Task: Add Kinder's Gold BBQ Sauce to the cart.
Action: Mouse moved to (234, 107)
Screenshot: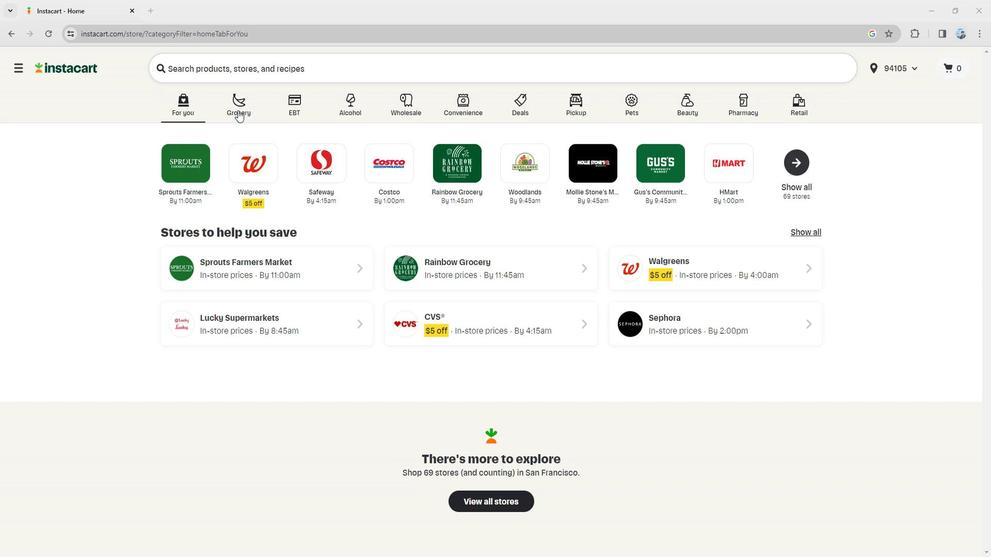 
Action: Mouse pressed left at (234, 107)
Screenshot: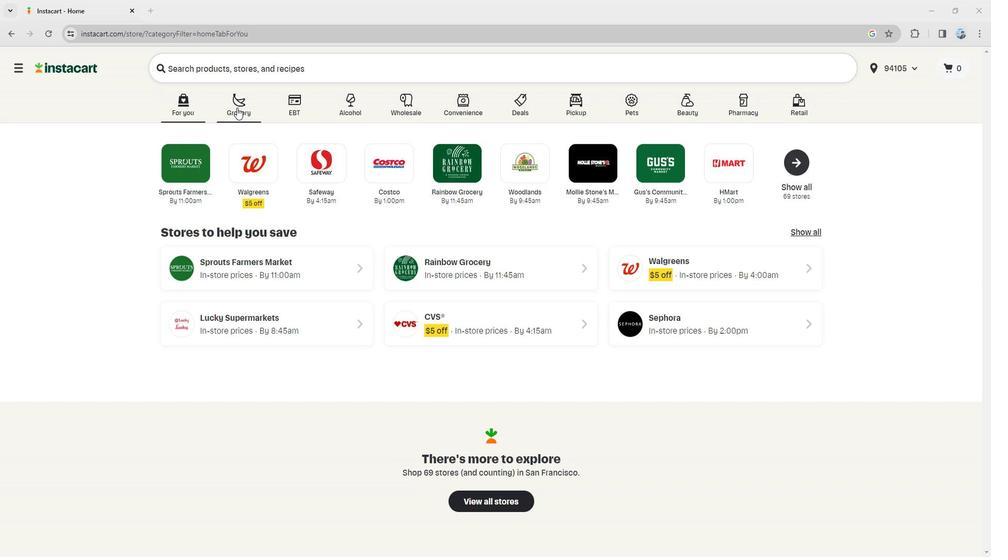 
Action: Mouse moved to (759, 167)
Screenshot: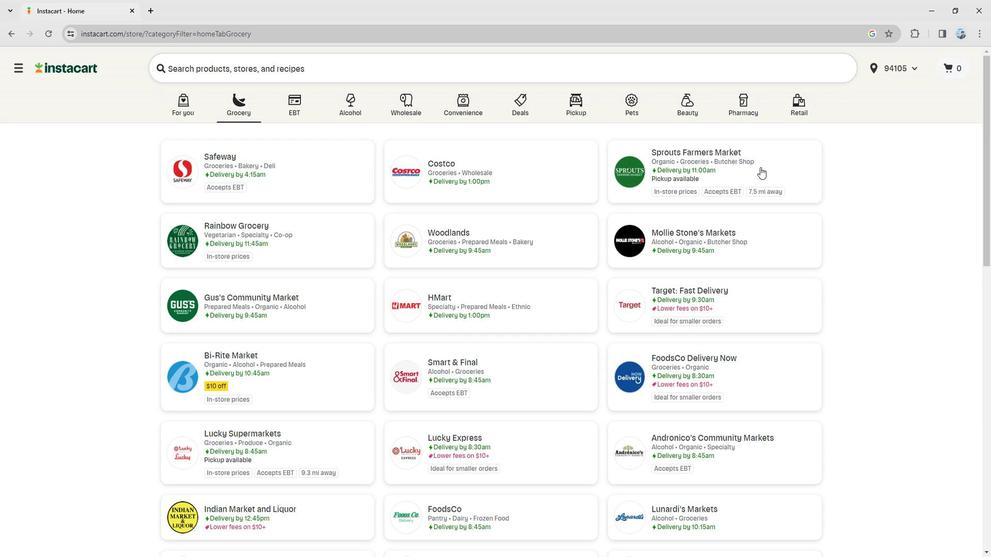 
Action: Mouse pressed left at (759, 167)
Screenshot: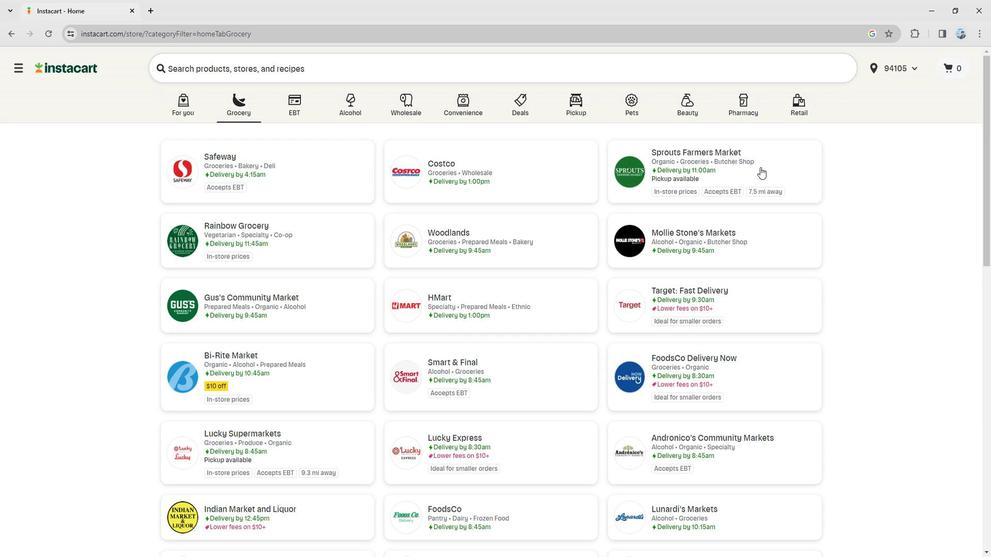 
Action: Mouse moved to (86, 342)
Screenshot: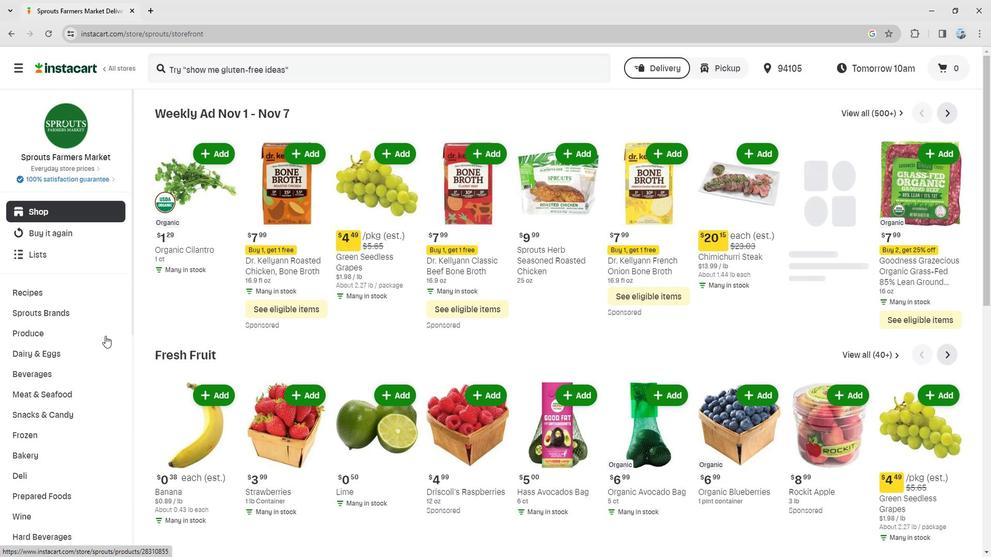 
Action: Mouse scrolled (86, 341) with delta (0, 0)
Screenshot: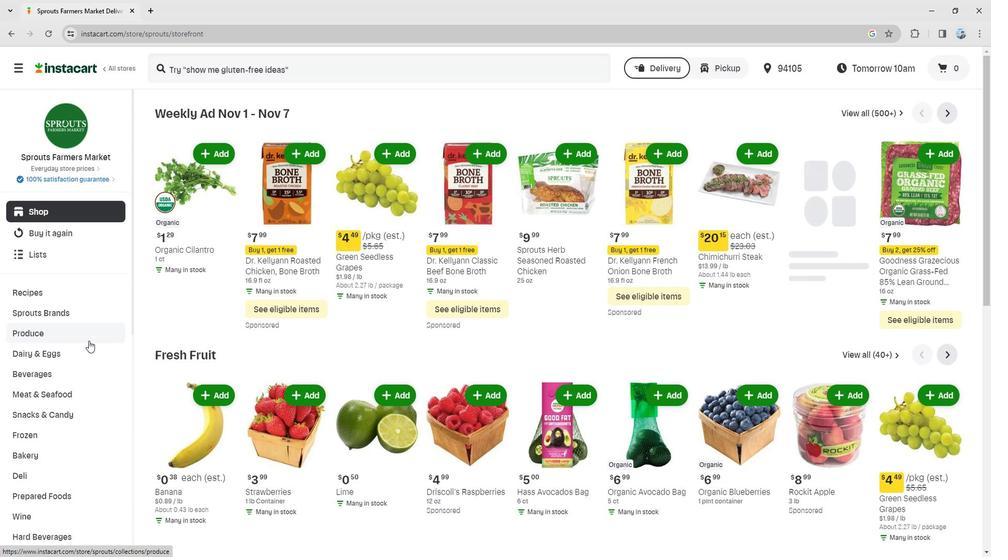 
Action: Mouse moved to (86, 342)
Screenshot: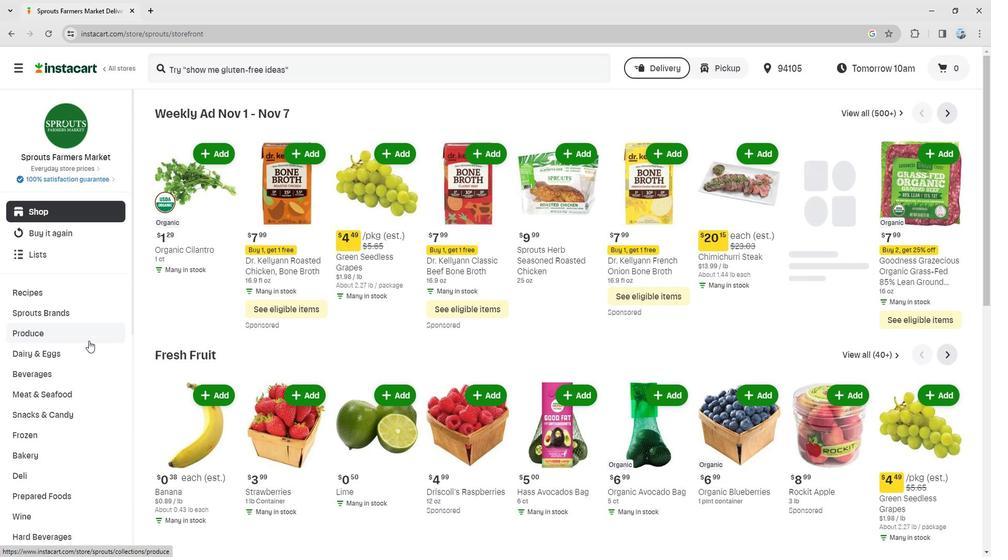 
Action: Mouse scrolled (86, 342) with delta (0, 0)
Screenshot: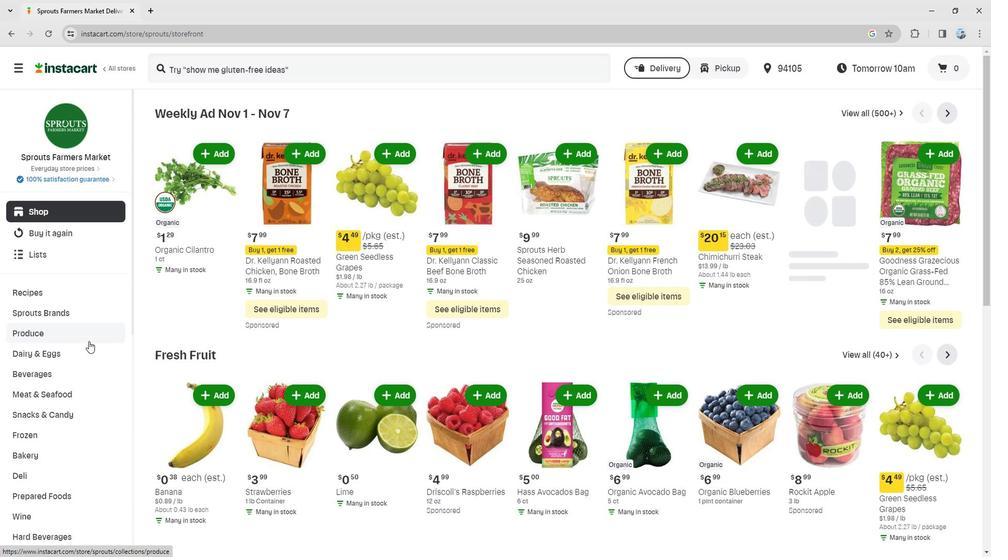 
Action: Mouse scrolled (86, 342) with delta (0, 0)
Screenshot: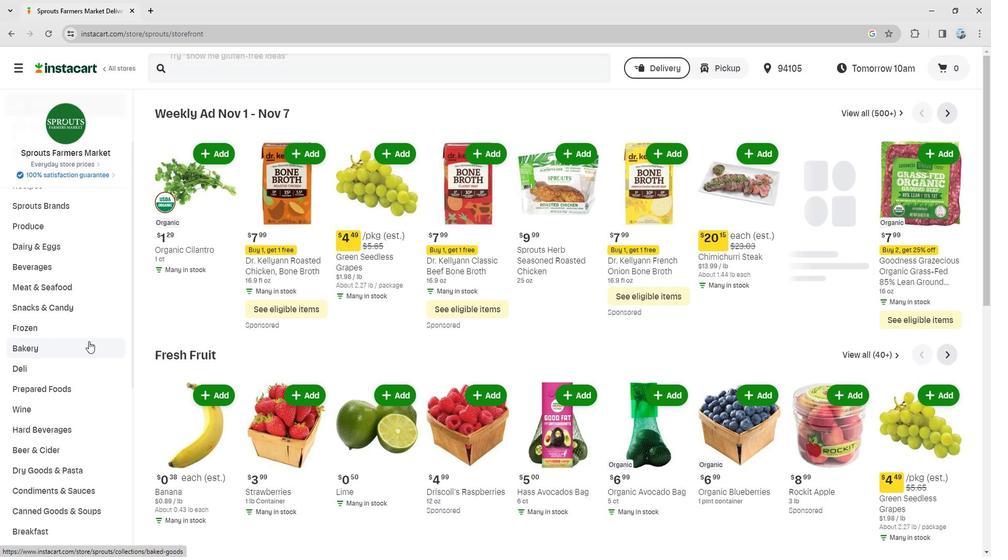 
Action: Mouse scrolled (86, 342) with delta (0, 0)
Screenshot: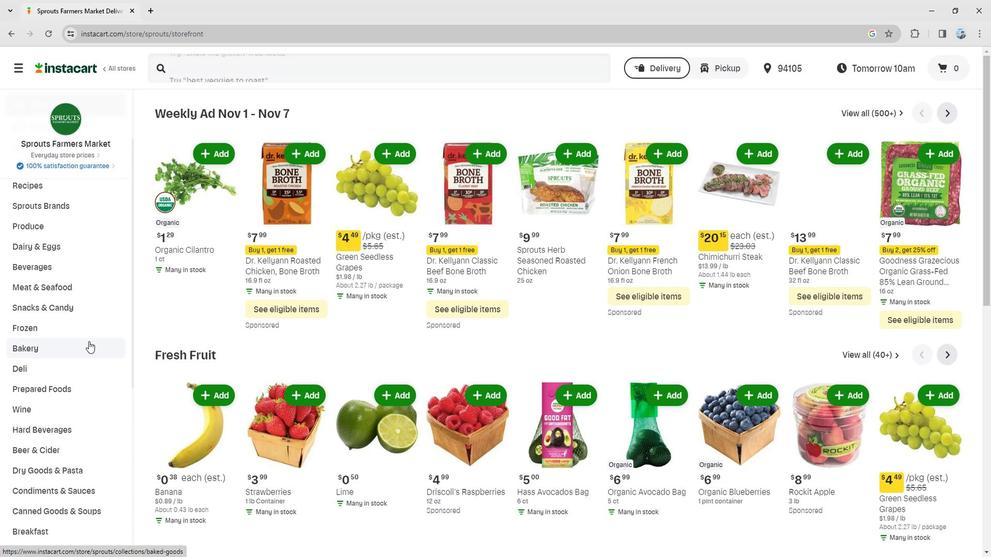 
Action: Mouse moved to (49, 435)
Screenshot: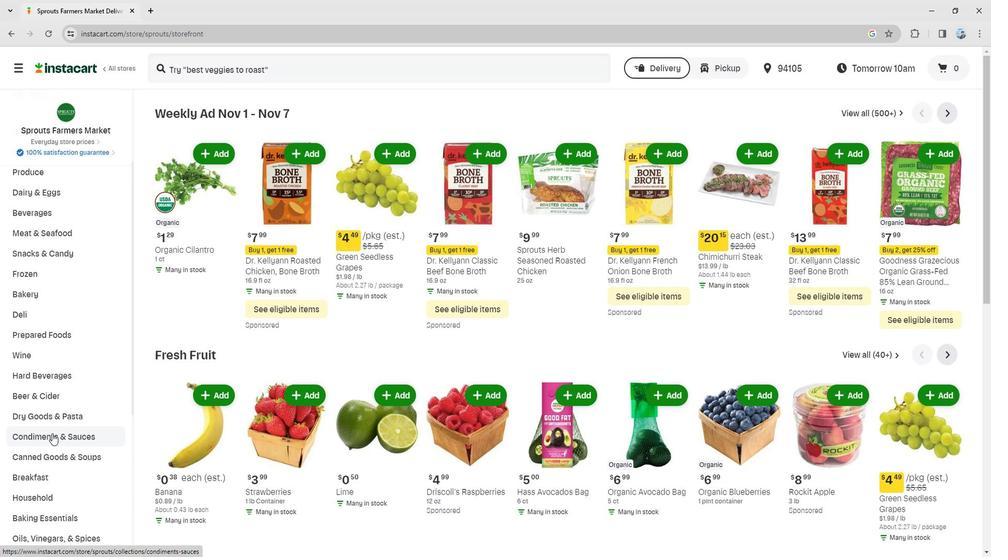 
Action: Mouse pressed left at (49, 435)
Screenshot: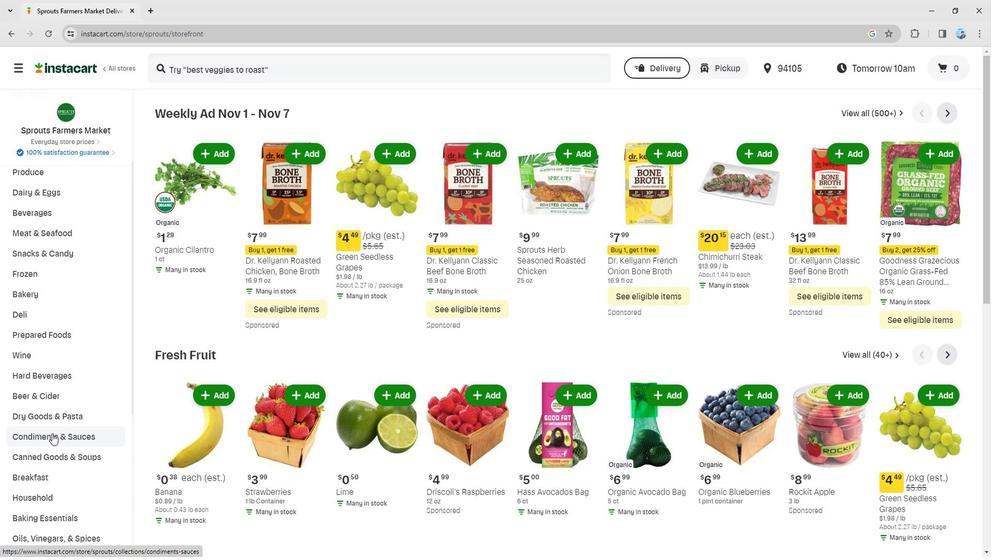 
Action: Mouse moved to (51, 433)
Screenshot: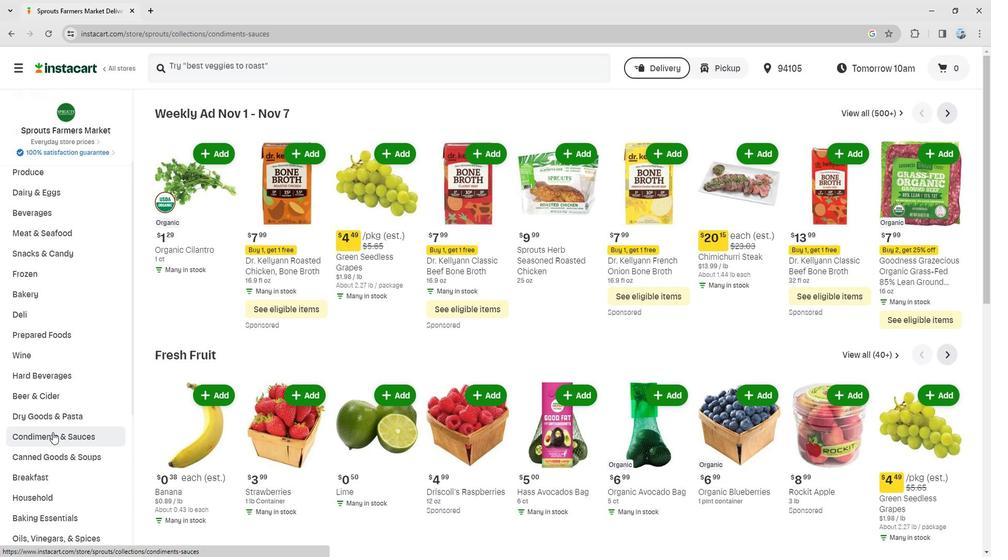 
Action: Mouse scrolled (51, 433) with delta (0, 0)
Screenshot: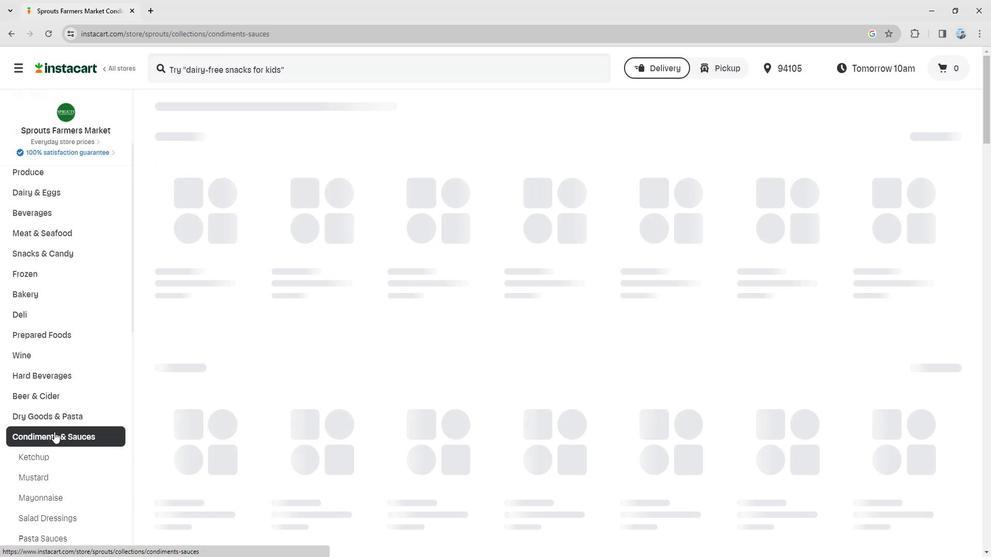 
Action: Mouse scrolled (51, 433) with delta (0, 0)
Screenshot: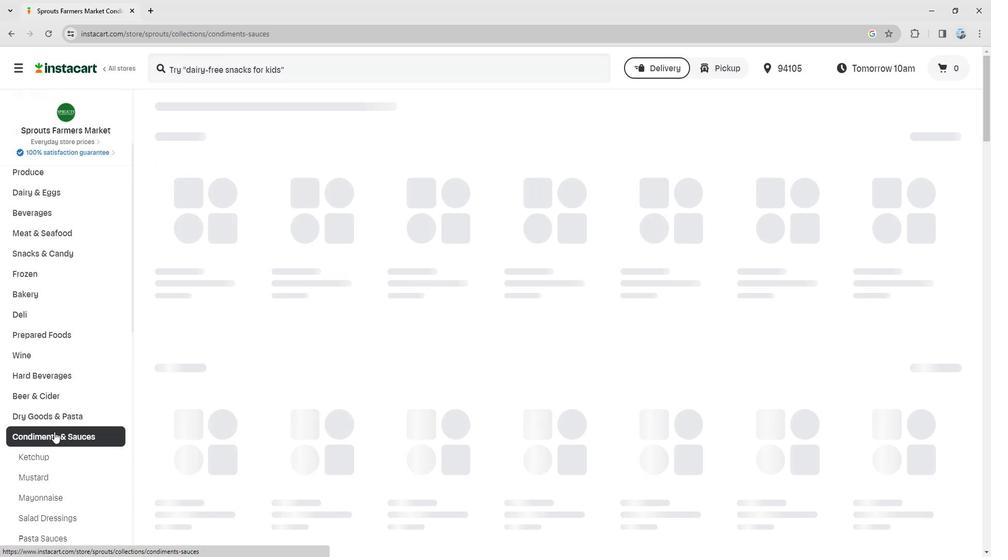 
Action: Mouse scrolled (51, 433) with delta (0, 0)
Screenshot: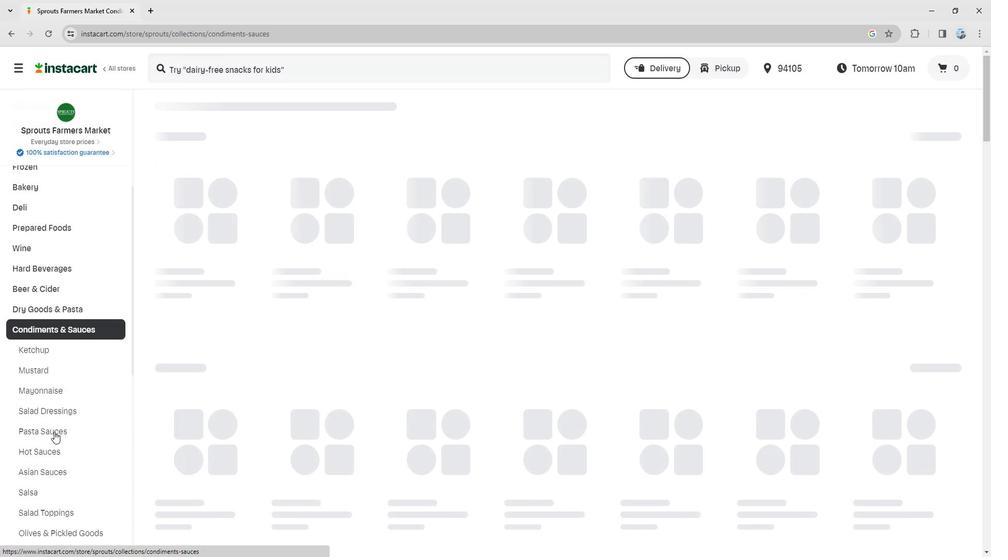 
Action: Mouse scrolled (51, 433) with delta (0, 0)
Screenshot: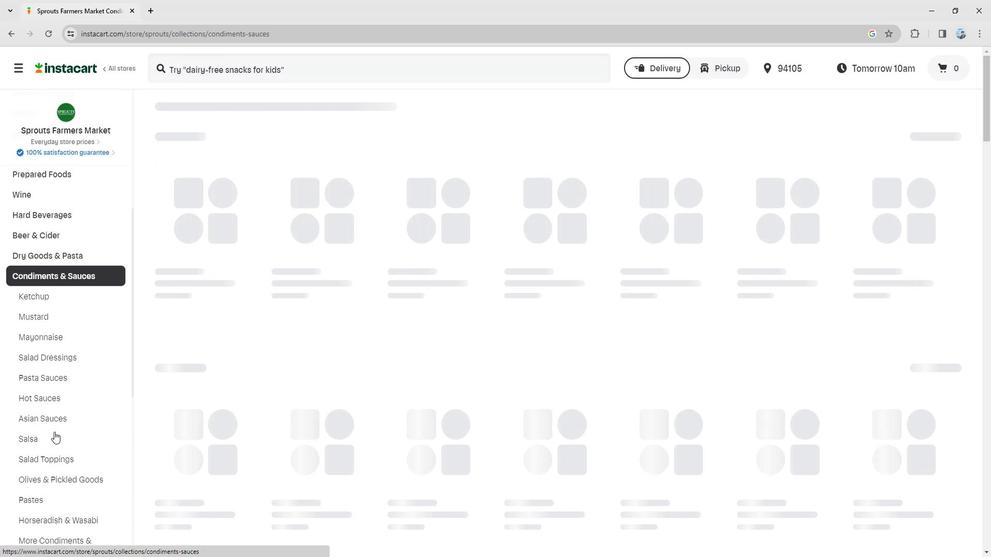 
Action: Mouse moved to (41, 489)
Screenshot: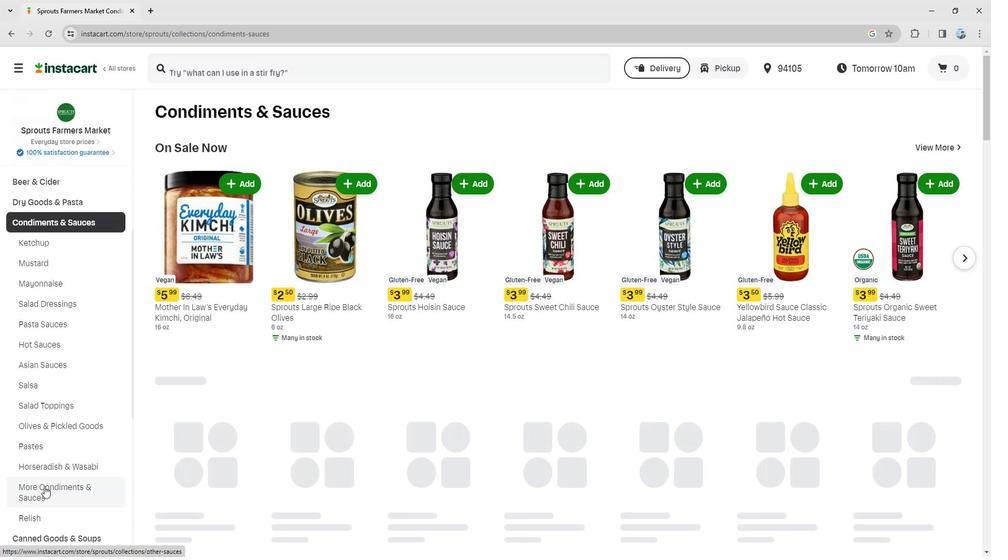 
Action: Mouse pressed left at (41, 489)
Screenshot: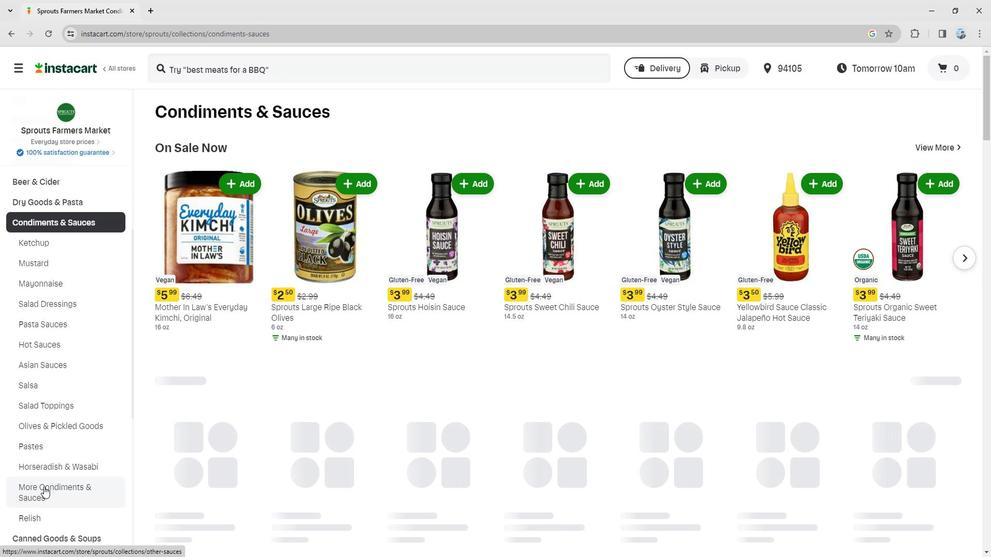
Action: Mouse moved to (228, 67)
Screenshot: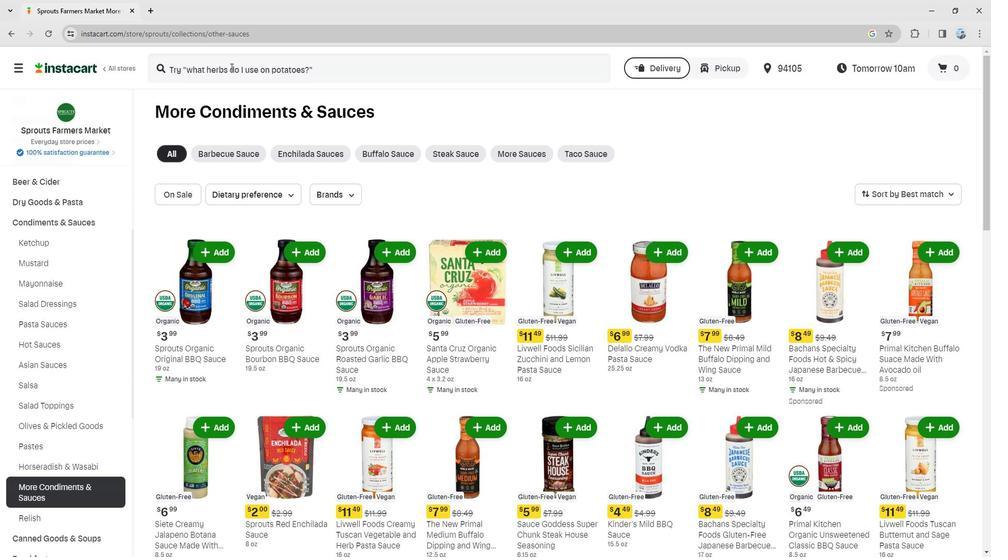 
Action: Mouse pressed left at (228, 67)
Screenshot: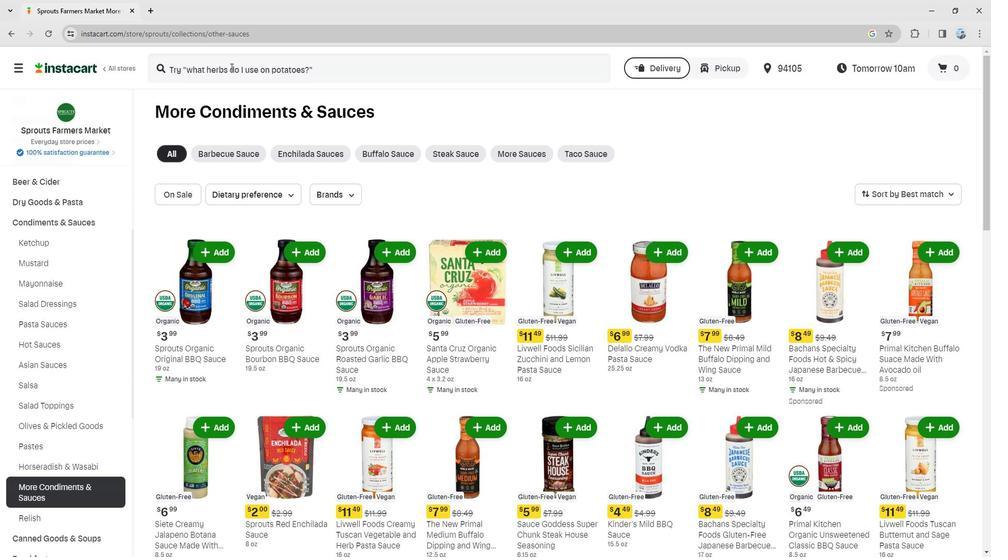 
Action: Key pressed <Key.shift>Kinder's<Key.space><Key.shift>Gold<Key.space><Key.shift>BBQ<Key.space><Key.shift>Sauce<Key.enter>
Screenshot: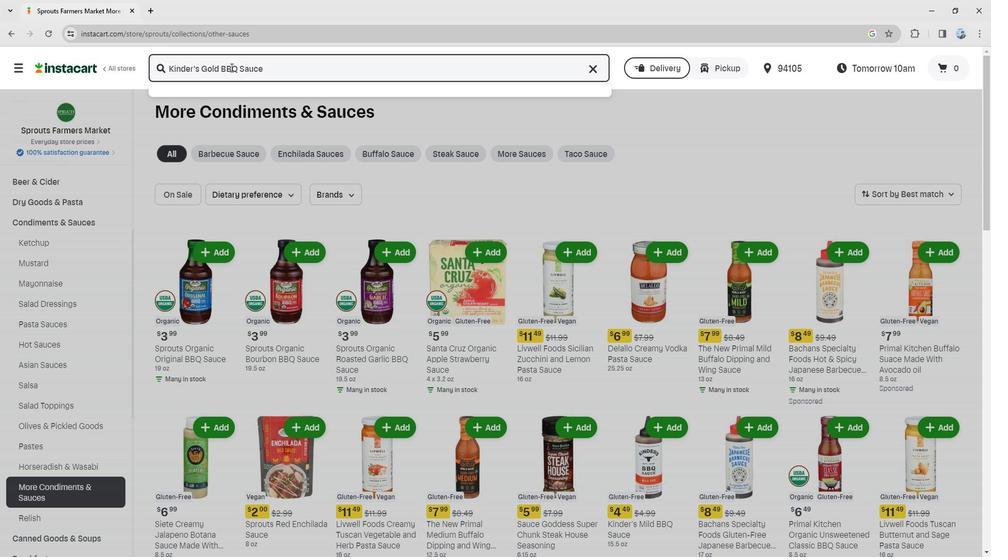 
Action: Mouse moved to (251, 167)
Screenshot: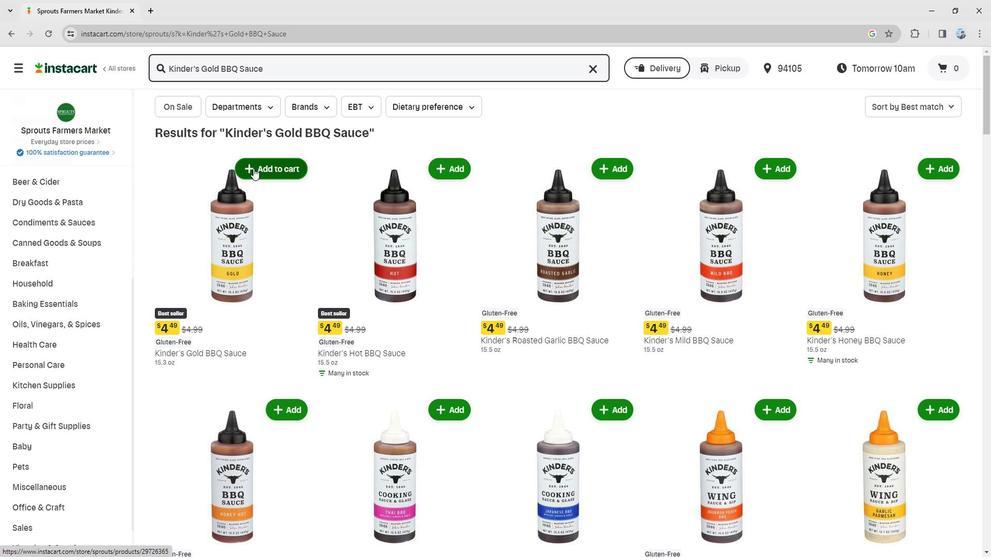 
Action: Mouse pressed left at (251, 167)
Screenshot: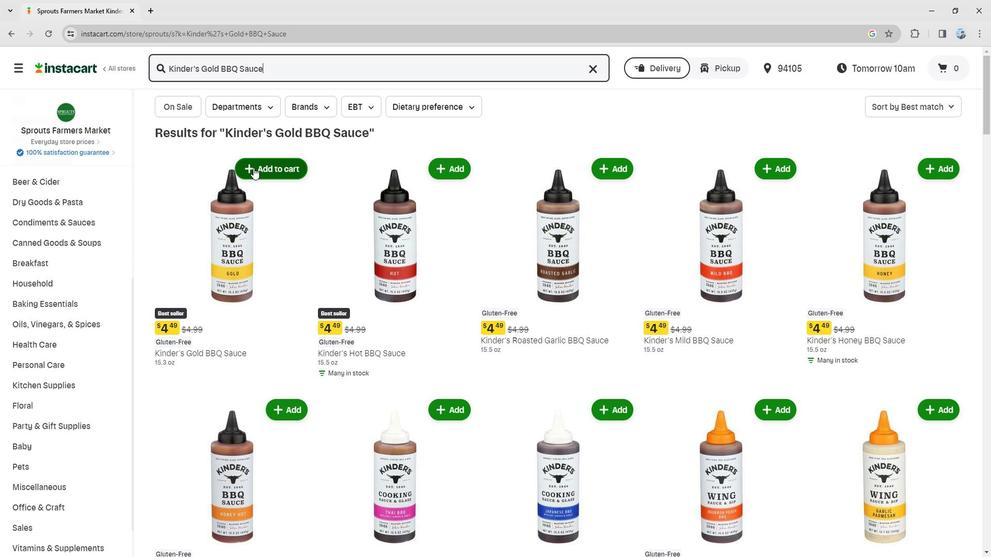 
Action: Mouse moved to (279, 213)
Screenshot: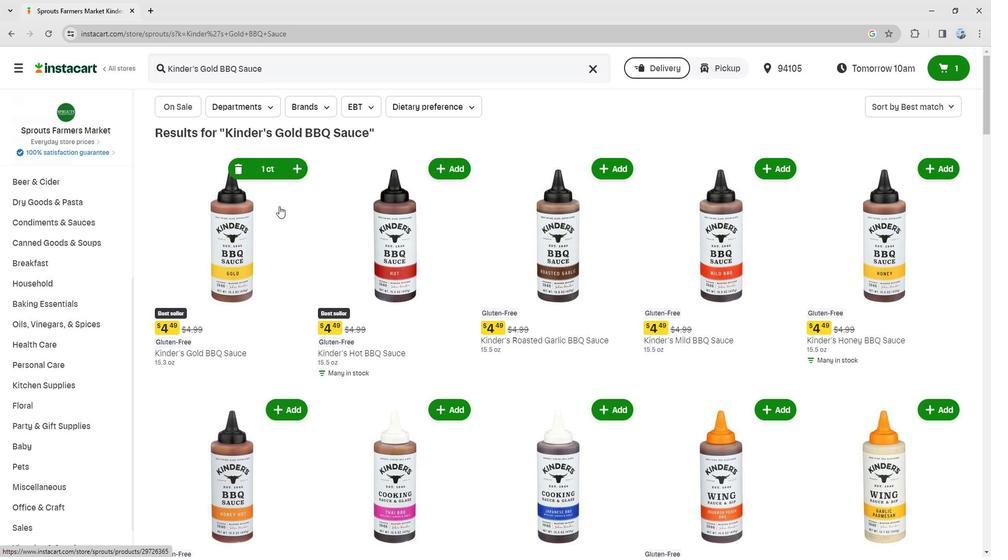 
